Task: Metadata Manipulation: Copy specific metadata tags from one video to another.
Action: Mouse moved to (551, 511)
Screenshot: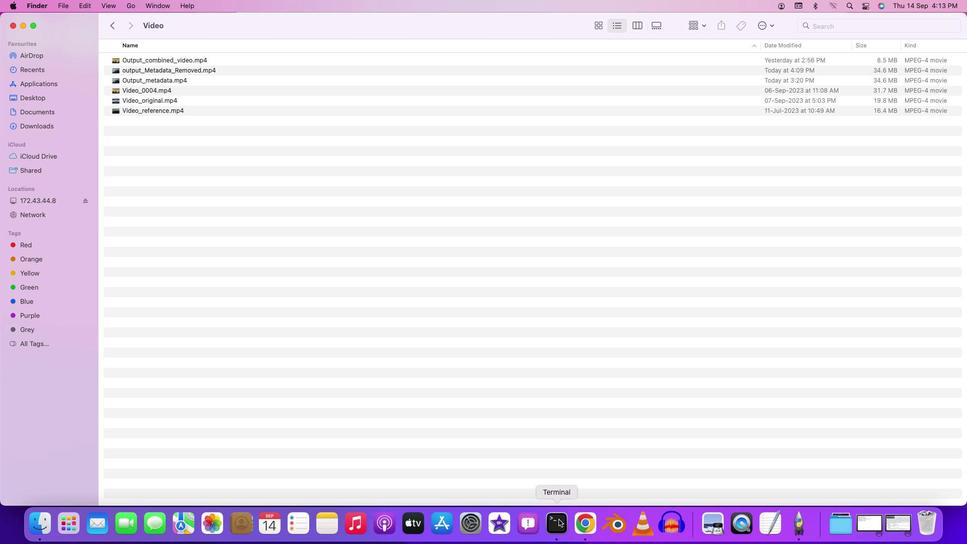 
Action: Mouse pressed right at (551, 511)
Screenshot: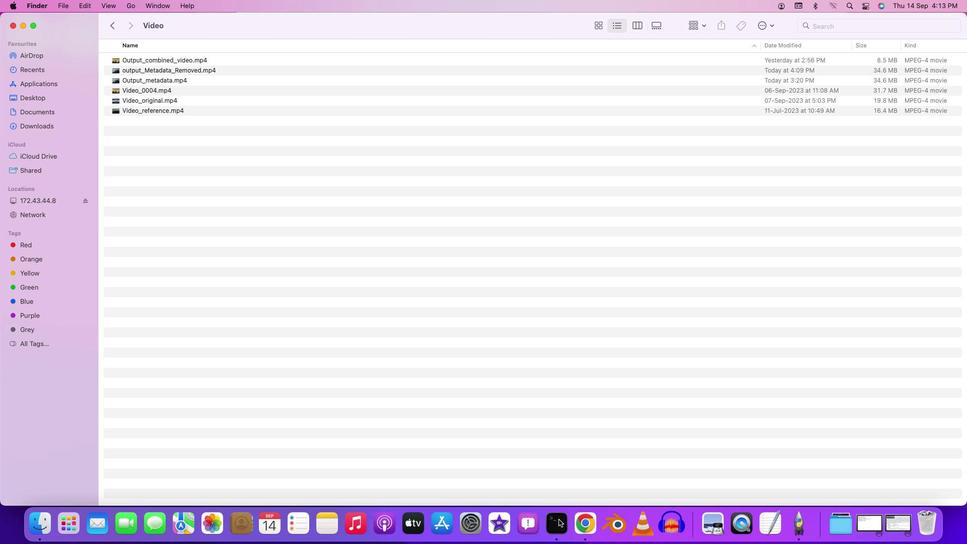
Action: Mouse moved to (584, 394)
Screenshot: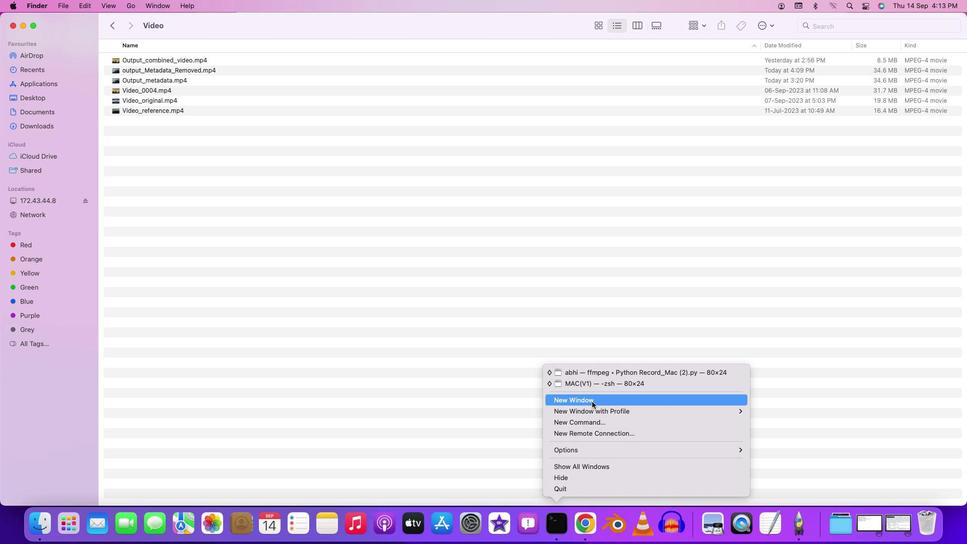 
Action: Mouse pressed left at (584, 394)
Screenshot: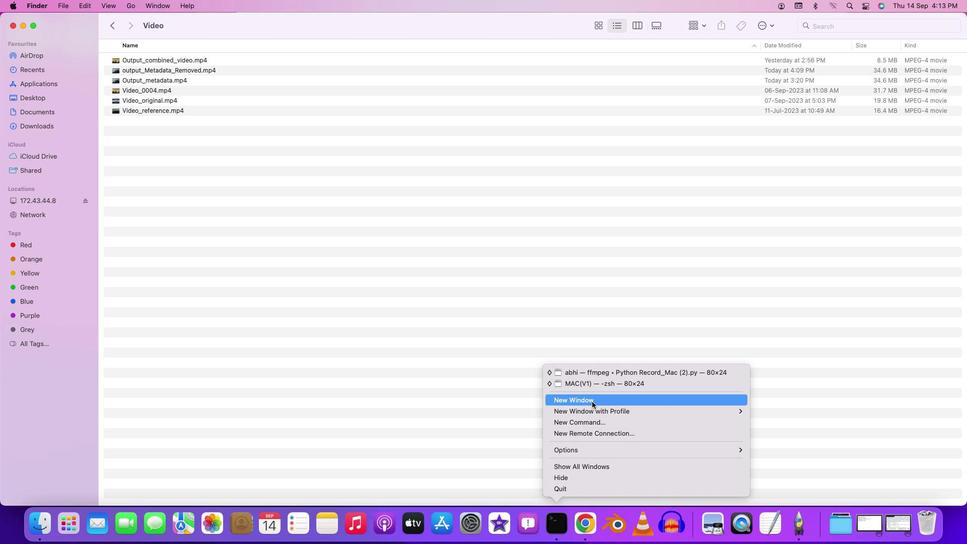 
Action: Mouse moved to (583, 386)
Screenshot: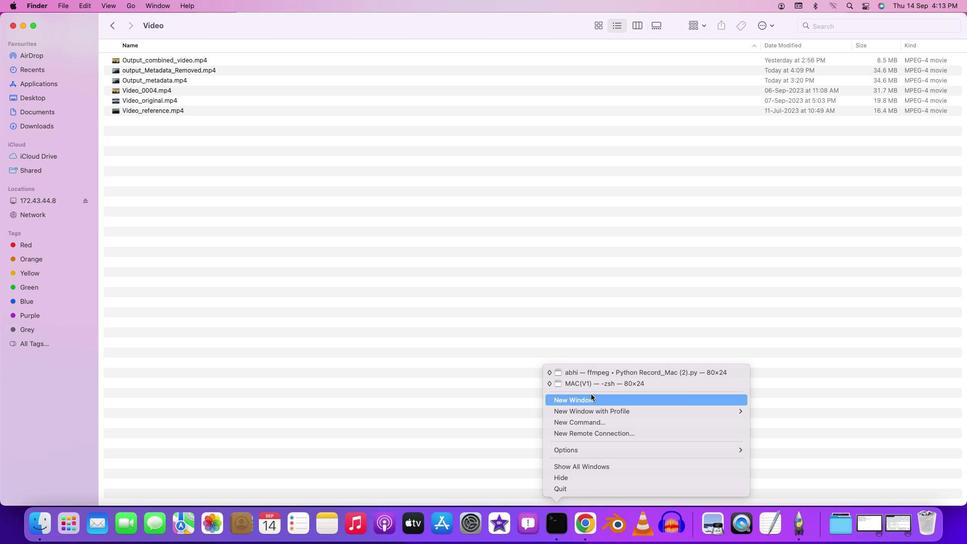 
Action: Key pressed 'c''d'Key.space'd''e''s''k''t''o''p'Key.enter'c''d'Key.space'f''f''m''p''e''g'Key.enter'c''d'Key.space'm''e''t''a''d''a'Key.backspace'a''t''a'Key.enter'c''d'Key.spaceKey.shift'V''i''d''e''o'Key.enter'f''f''m''p''e''g'Key.space'-''i'Key.spaceKey.backspaceKey.spaceKey.shift'O''u''t''p''u''t'Key.shift'_''m''e''t''a''d''a'Key.backspaceKey.backspace'd''a''t''a''.''m''p''4'Key.spaceKey.leftKey.leftKey.leftKey.rightKey.rightKey.rightKey.rightKey.spaceKey.backspace'-''i'Key.spaceKey.shift'V''i''d''e''o'Key.shift'_''r''e''f''e''r''e''n''c''e'Key.leftKey.rightKey.rightKey.right'.''m''p''4'Key.space'-''m''a''p'Key.shift'_''m''e''t''a''d''a''t''a'Key.space'0'Key.space'-''c'Key.shift':''v'Key.space'c''o''p''y'Key.space'-''c'Key.shift':''a'Key.spaceKey.backspaceKey.space'c''o''p''y''f'Key.leftKey.rightKey.backspaceKey.leftKey.leftKey.leftKey.leftKey.rightKey.leftKey.rightKey.rightKey.rightKey.rightKey.rightKey.space'o''u''t''p''u''t'Key.shift'_''m''e''t''a''d''a'Key.backspace'a''t''a'Key.space'c''o''p''y''u'Key.backspace'i''e''d'Key.backspaceKey.backspaceKey.backspaceKey.backspace'i''e''d'Key.leftKey.leftKey.leftKey.leftKey.leftKey.leftKey.backspaceKey.shift'_'Key.rightKey.rightKey.rightKey.rightKey.rightKey.rightKey.rightKey.right'.''m''p''4'Key.enter
Screenshot: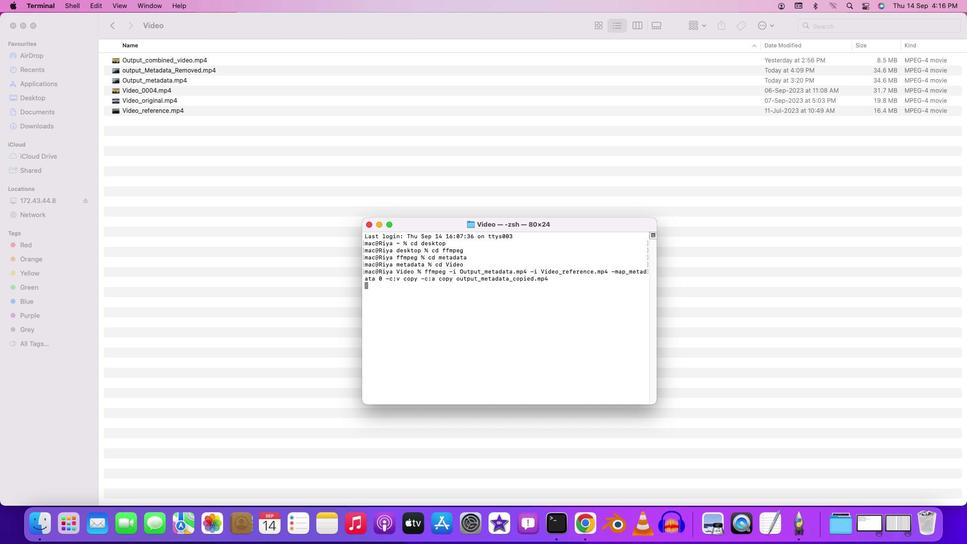 
Action: Mouse moved to (454, 390)
Screenshot: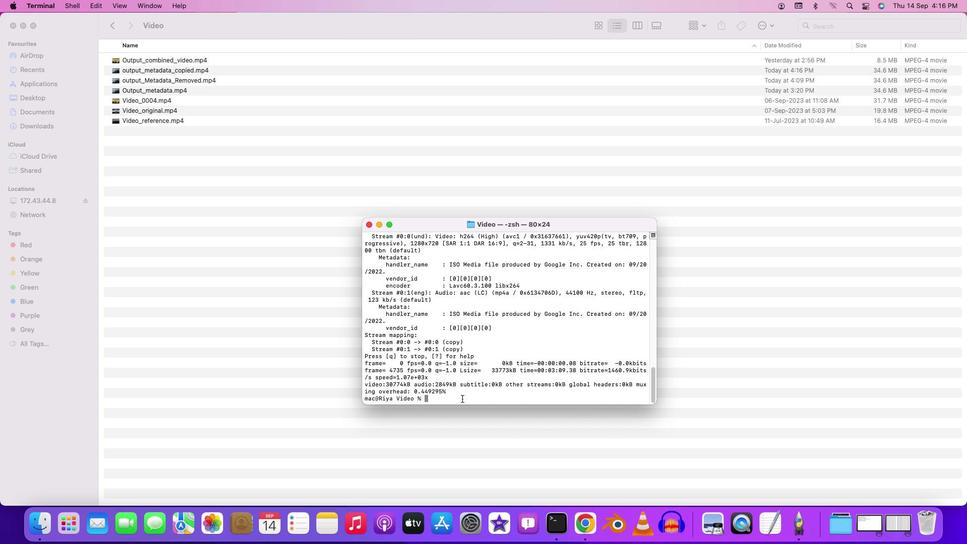 
Action: Mouse pressed left at (454, 390)
Screenshot: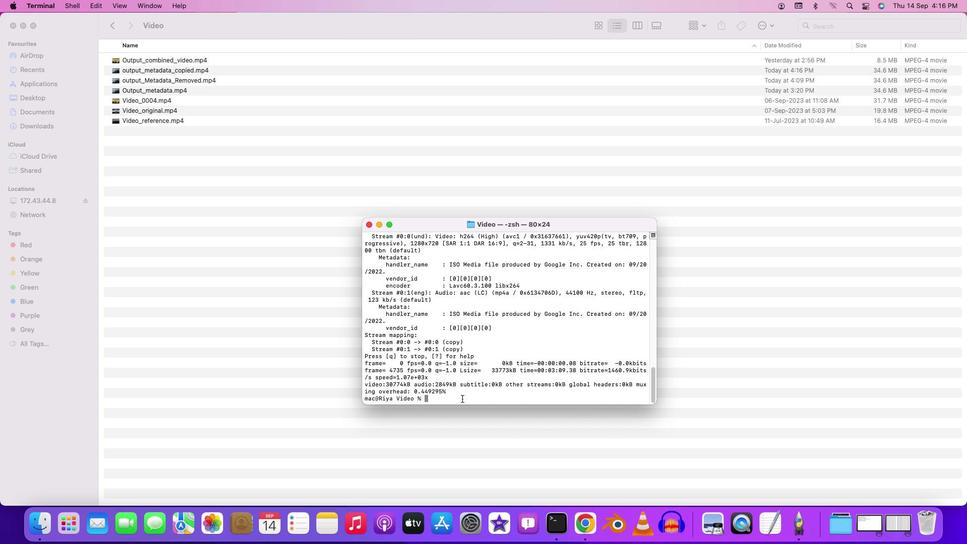 
Action: Mouse moved to (454, 387)
Screenshot: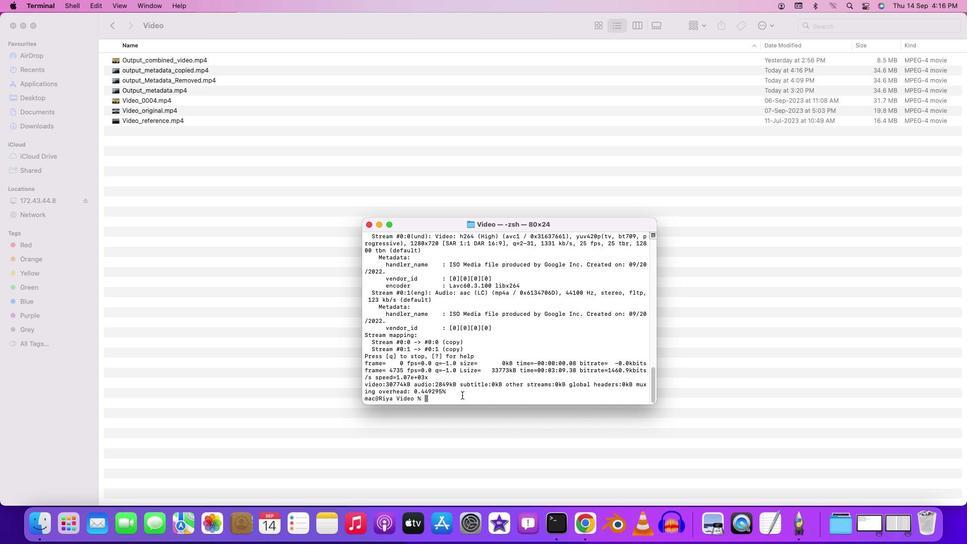 
